 Task: Create a sub task Release to Production / Go Live for the task  Upgrade and migrate company email systems to a cloud-based solution in the project AgileBridge , assign it to team member softage.1@softage.net and update the status of the sub task to  Completed , set the priority of the sub task to High
Action: Mouse moved to (614, 281)
Screenshot: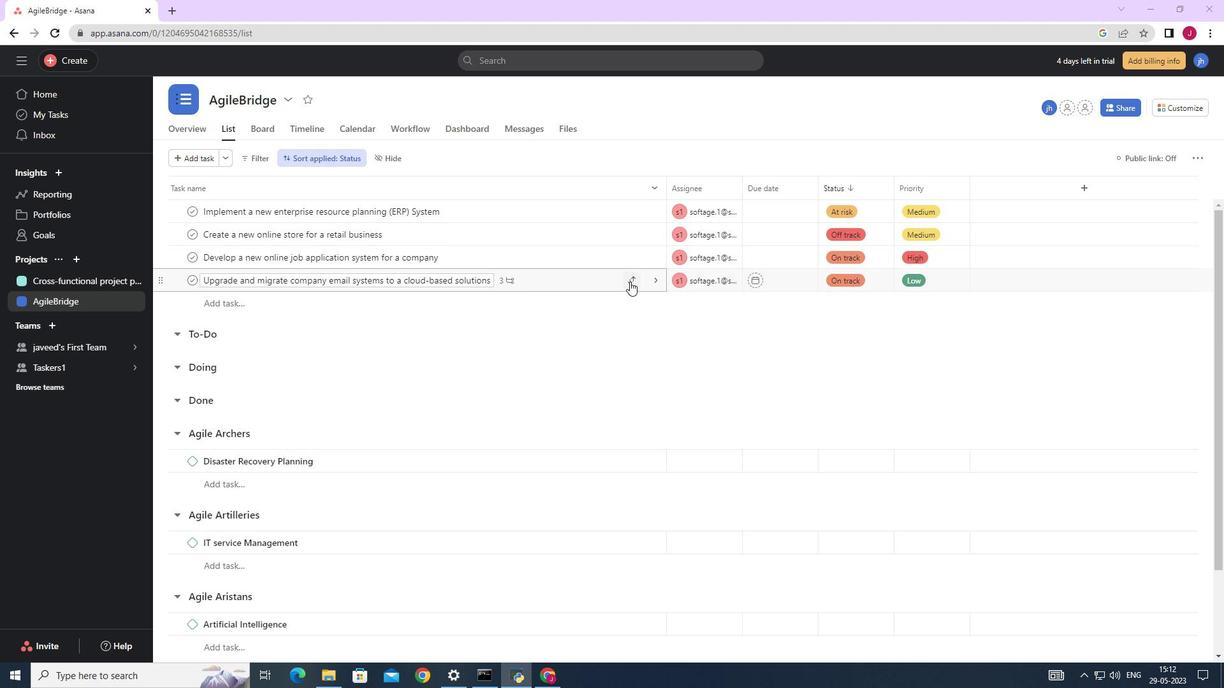 
Action: Mouse pressed left at (614, 281)
Screenshot: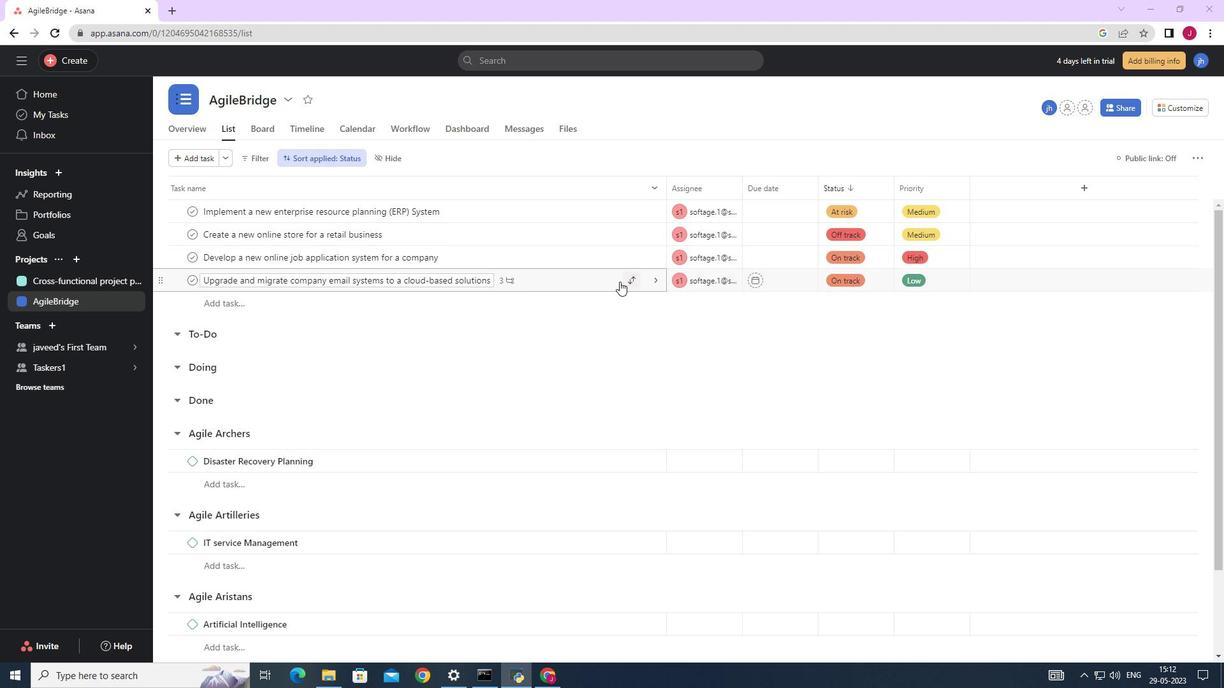 
Action: Mouse moved to (920, 440)
Screenshot: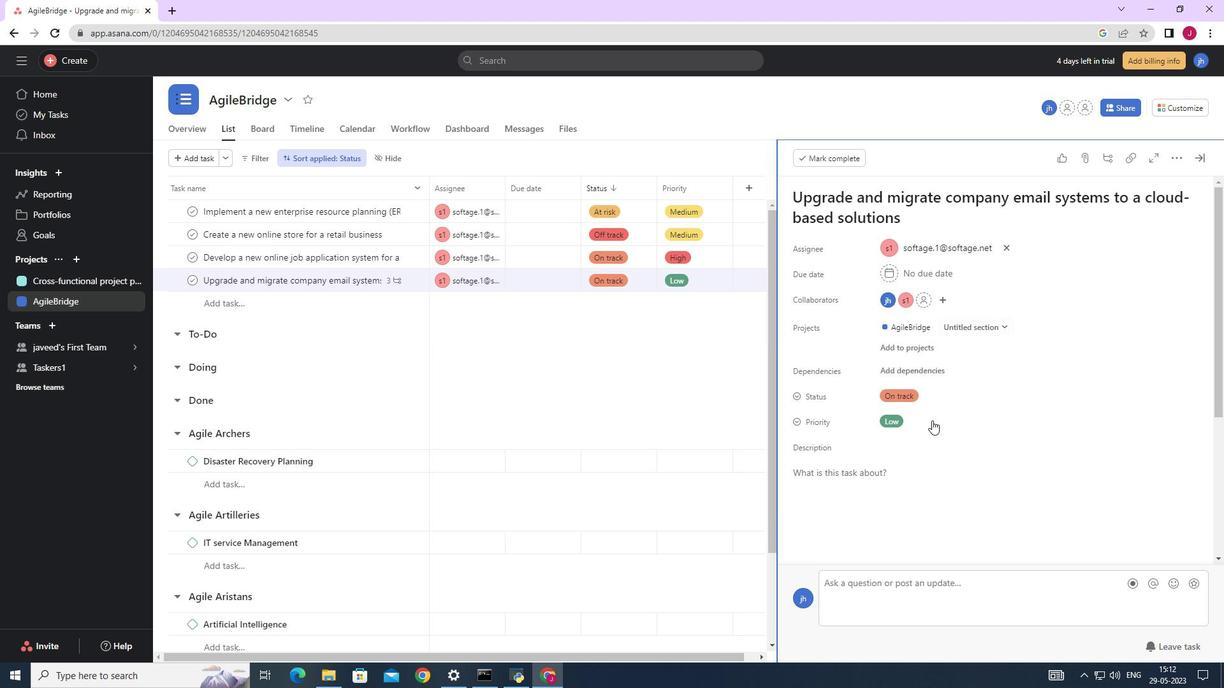 
Action: Mouse scrolled (920, 439) with delta (0, 0)
Screenshot: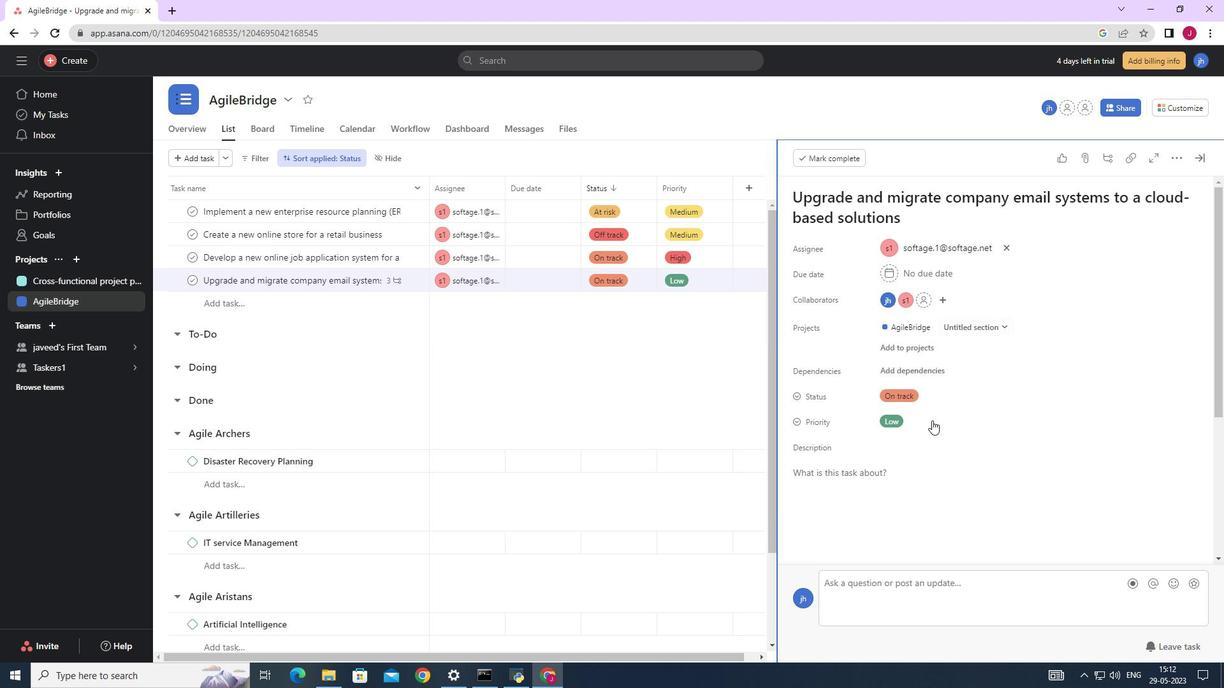 
Action: Mouse scrolled (920, 439) with delta (0, 0)
Screenshot: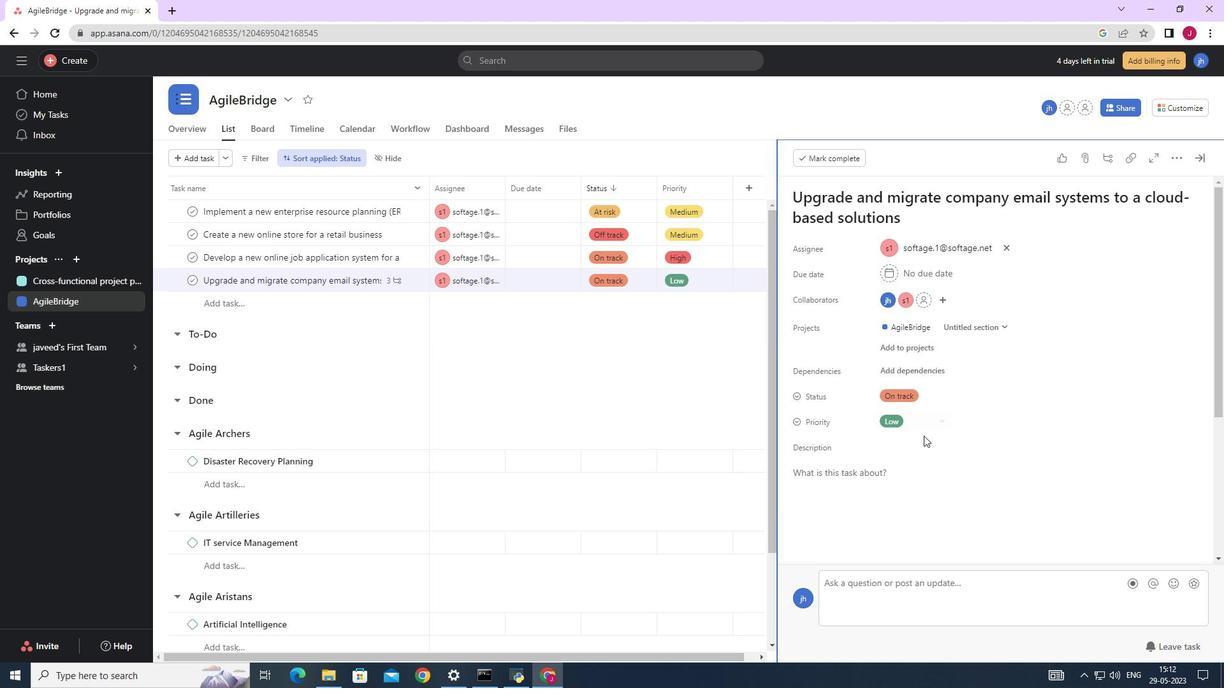 
Action: Mouse scrolled (920, 439) with delta (0, 0)
Screenshot: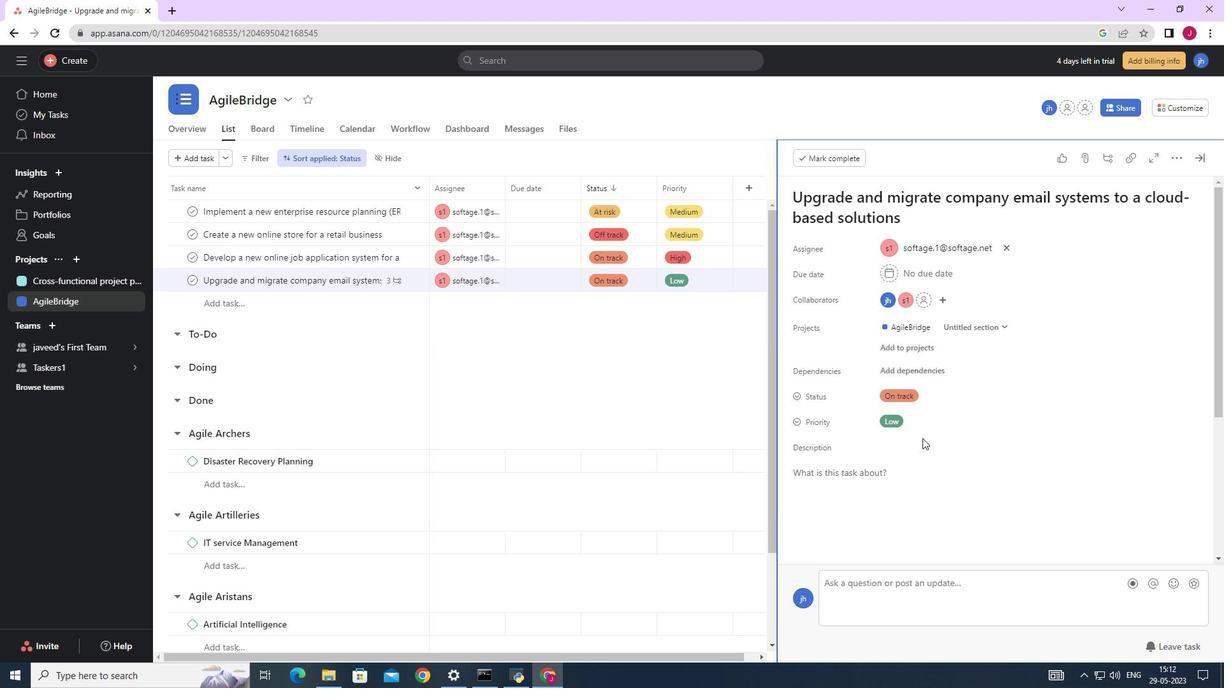 
Action: Mouse scrolled (920, 439) with delta (0, 0)
Screenshot: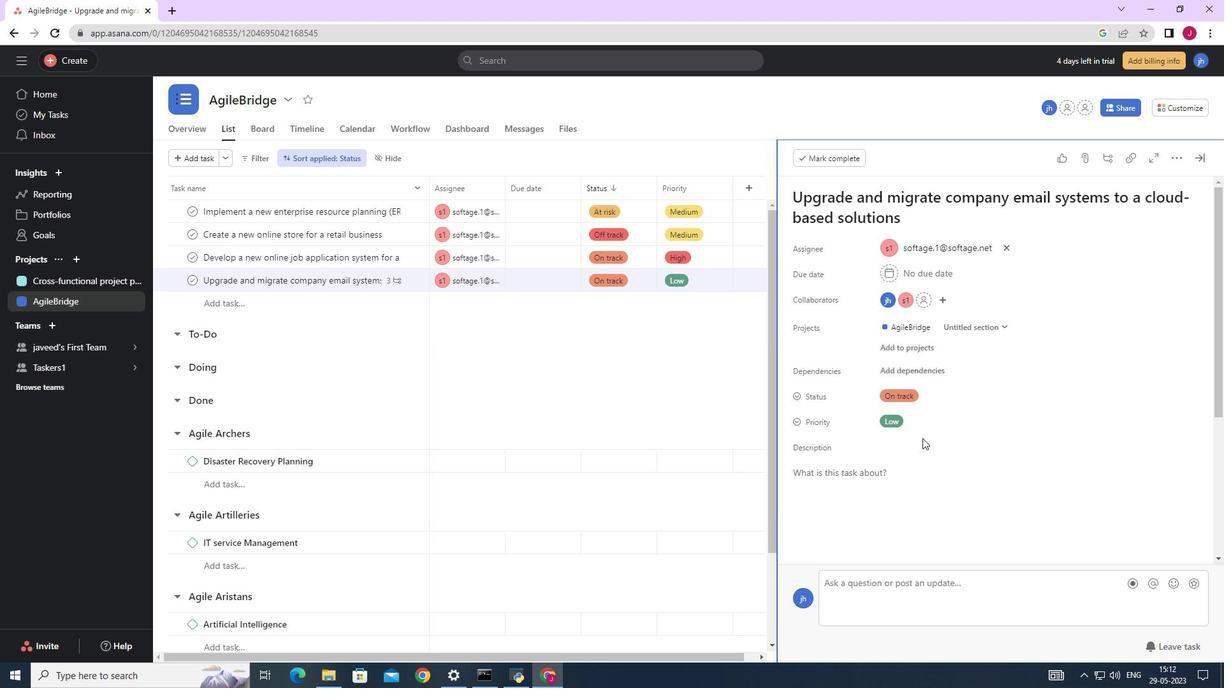 
Action: Mouse moved to (825, 464)
Screenshot: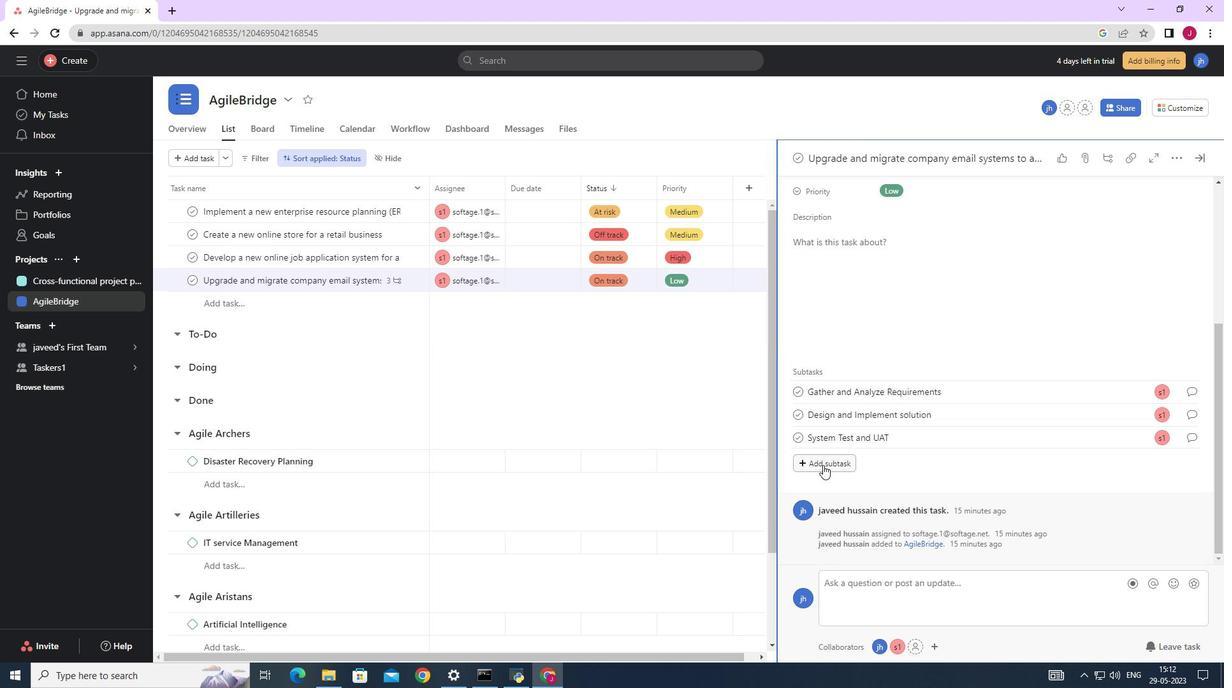 
Action: Mouse pressed left at (825, 464)
Screenshot: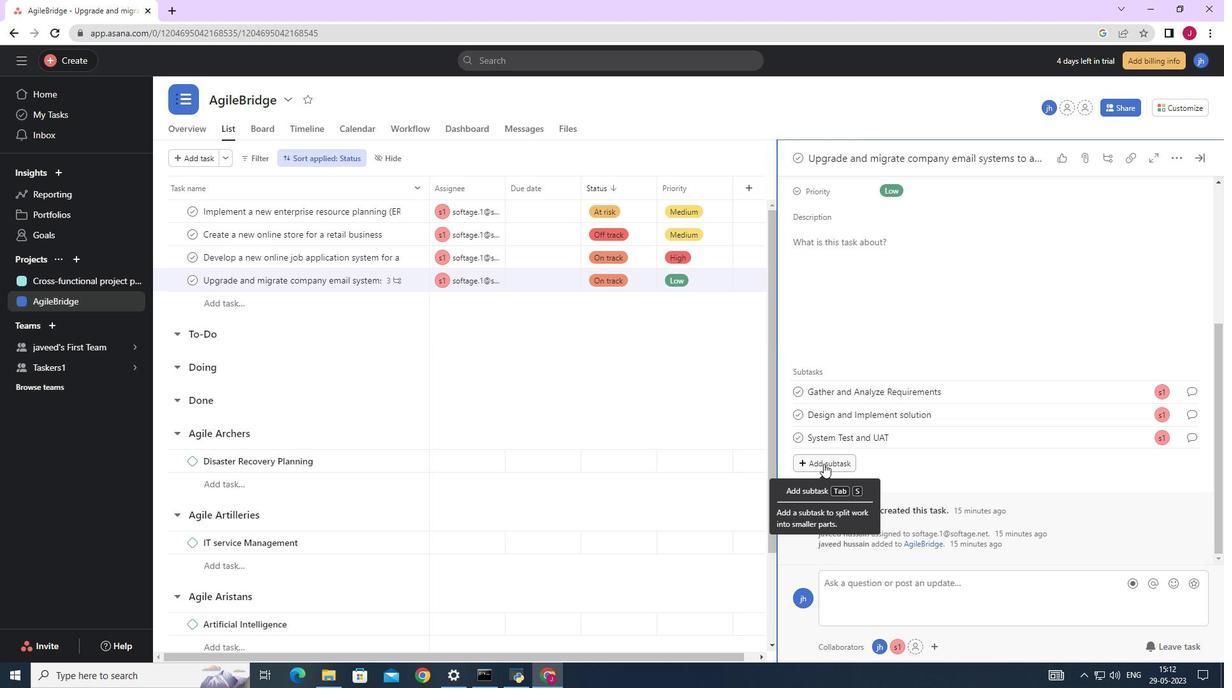 
Action: Mouse moved to (807, 464)
Screenshot: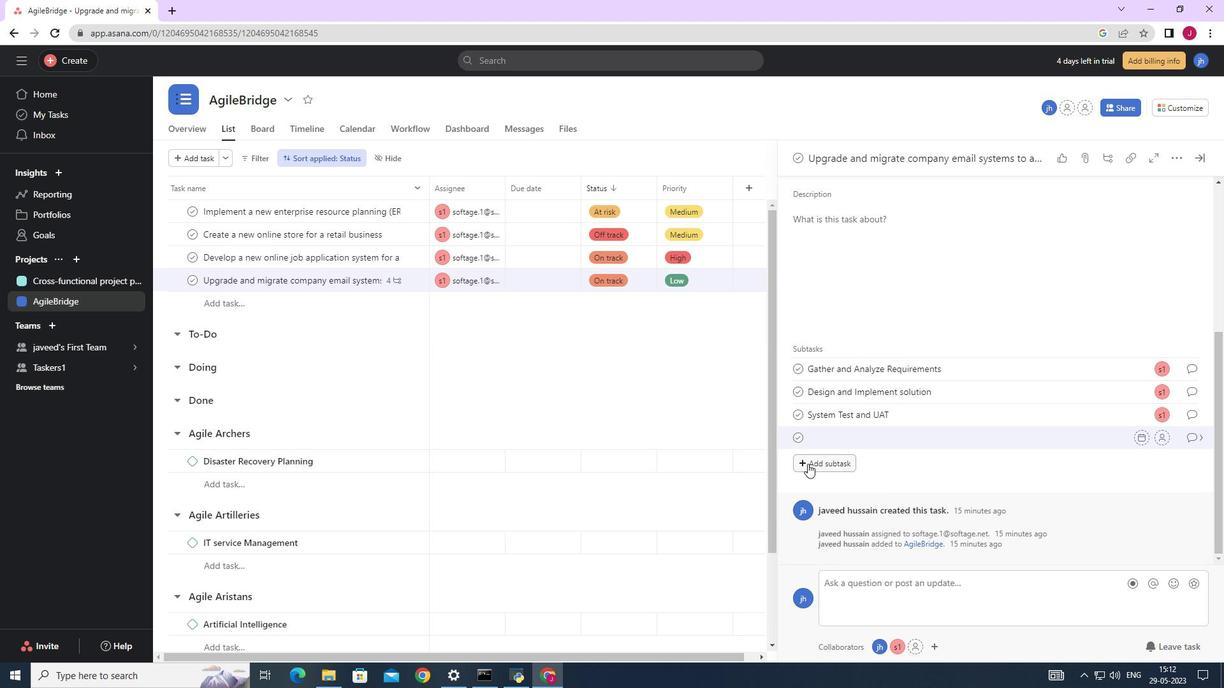 
Action: Key pressed <Key.caps_lock>R<Key.caps_lock>elease<Key.space>to<Key.space>production<Key.space>/<Key.space><Key.caps_lock>G<Key.caps_lock>o<Key.space><Key.caps_lock>L<Key.caps_lock>ive
Screenshot: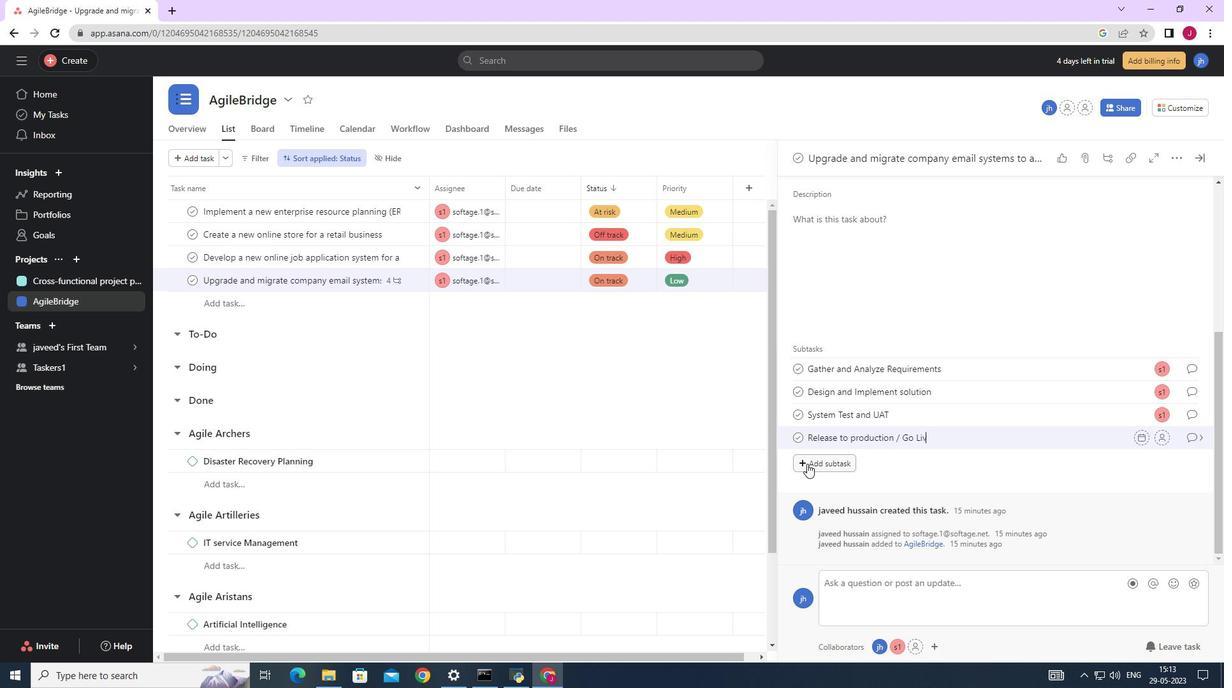 
Action: Mouse moved to (1159, 438)
Screenshot: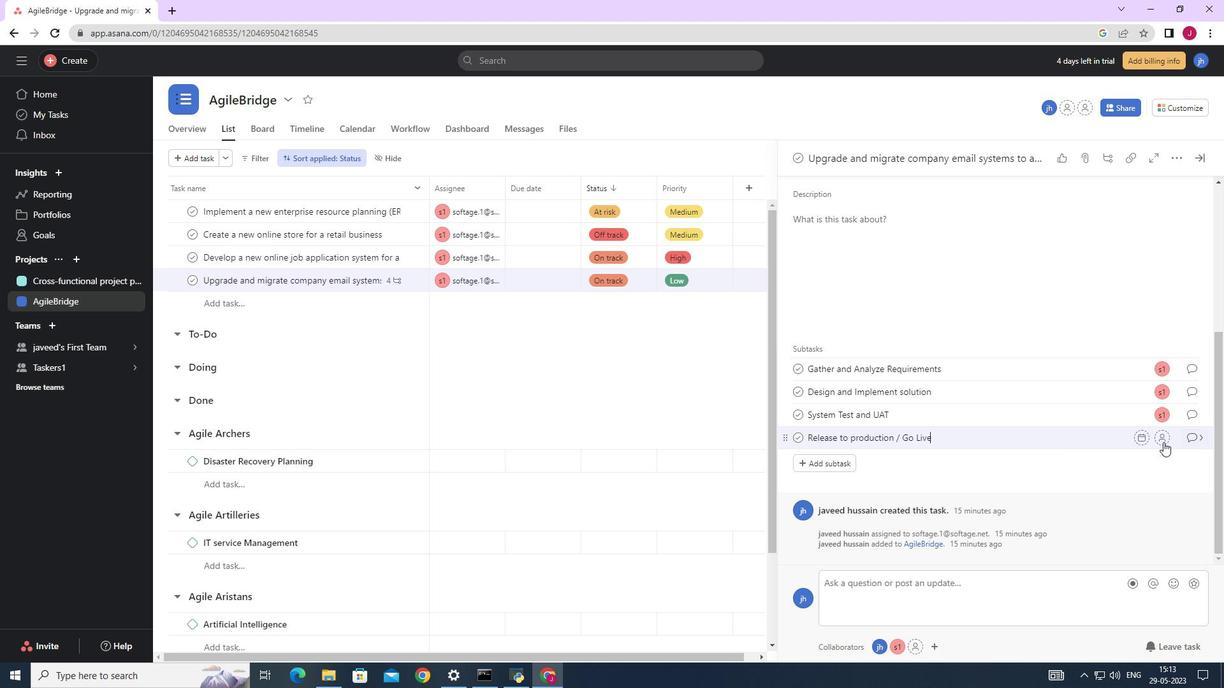 
Action: Mouse pressed left at (1159, 438)
Screenshot: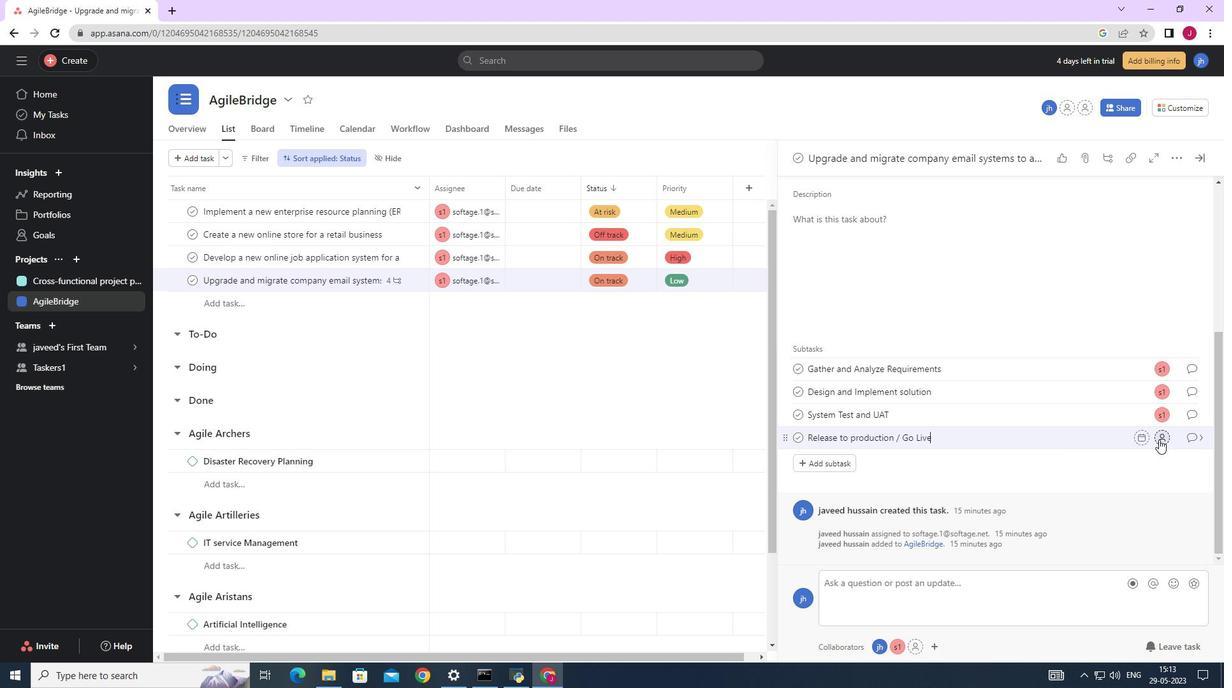 
Action: Mouse moved to (1000, 537)
Screenshot: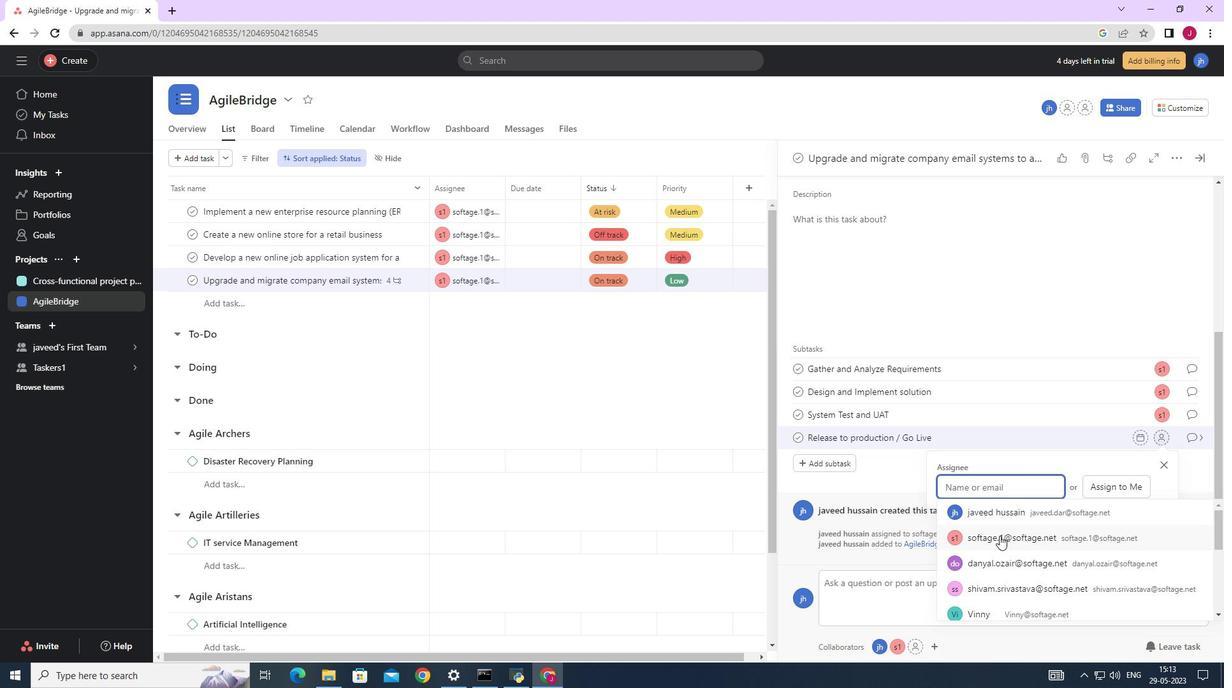 
Action: Mouse pressed left at (1000, 537)
Screenshot: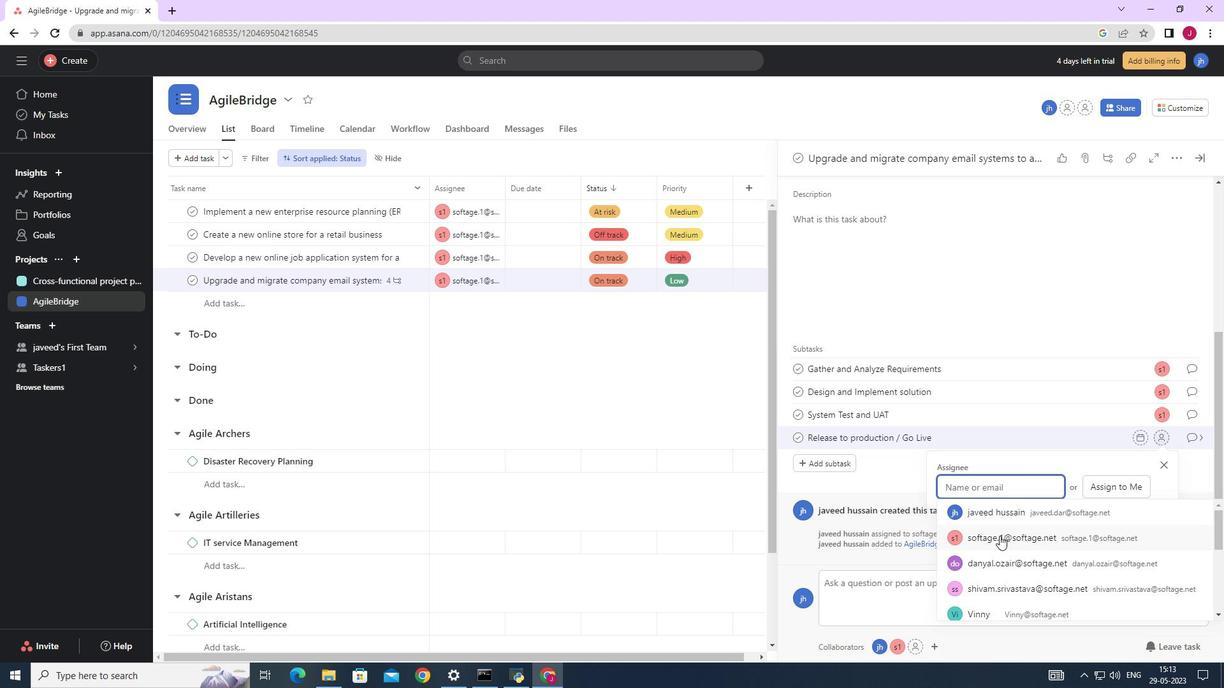 
Action: Mouse moved to (1201, 436)
Screenshot: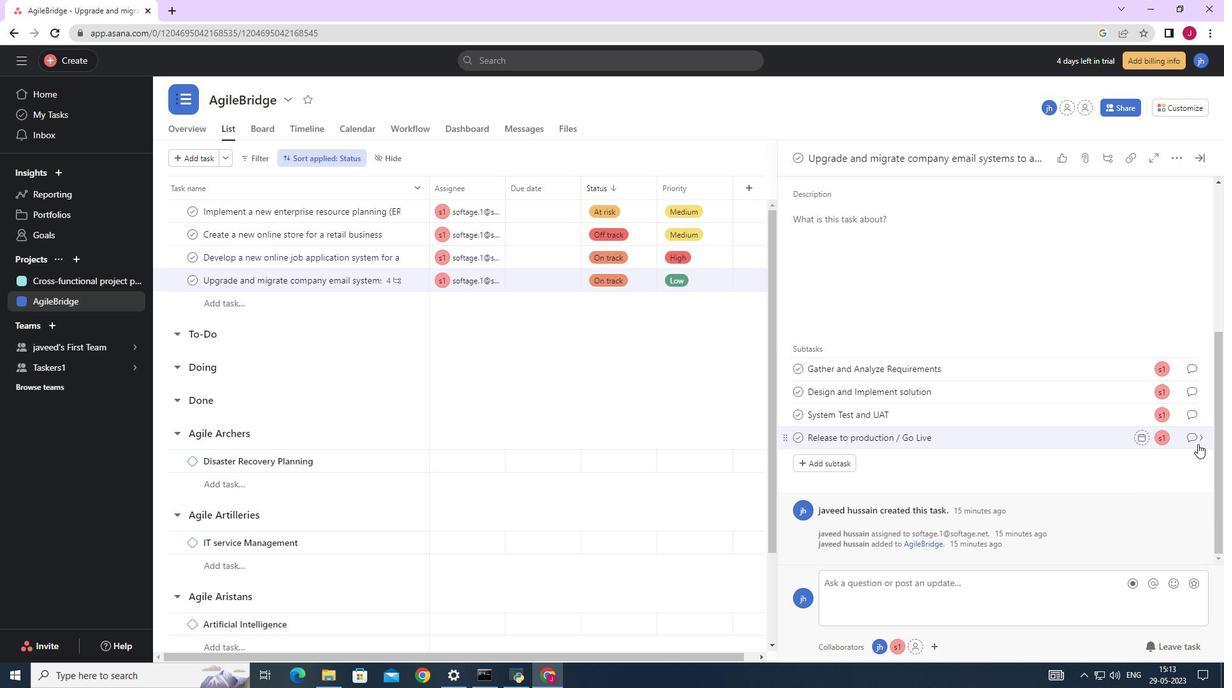 
Action: Mouse pressed left at (1201, 436)
Screenshot: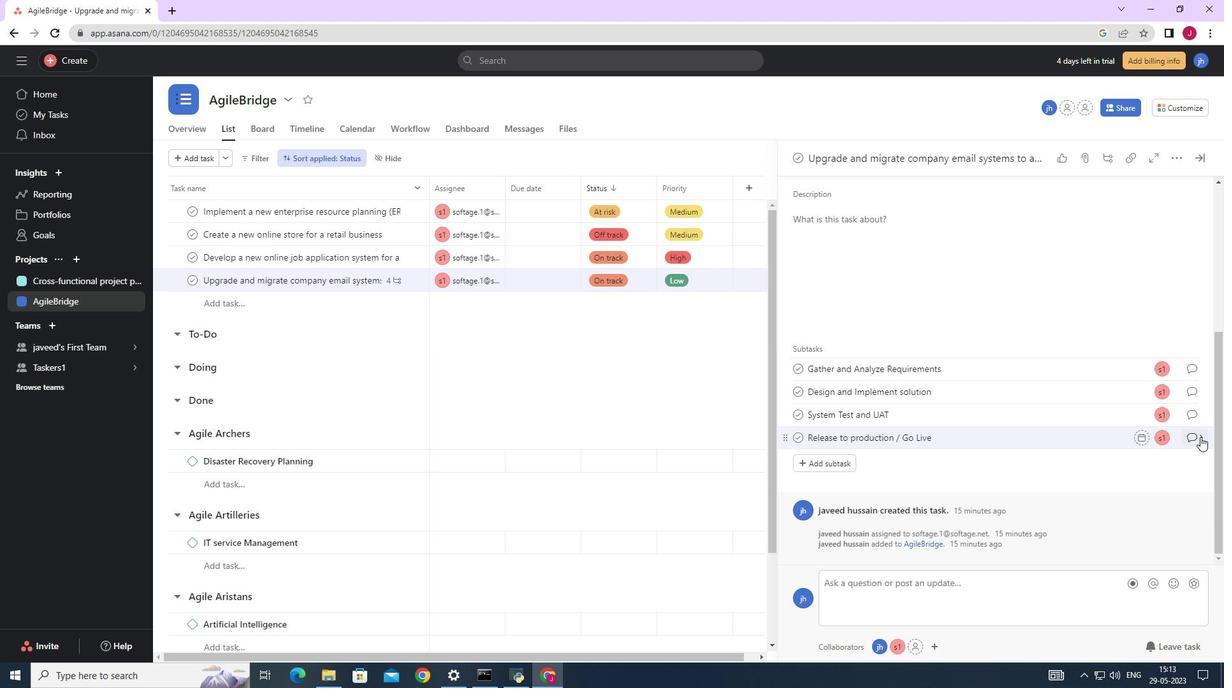 
Action: Mouse moved to (838, 365)
Screenshot: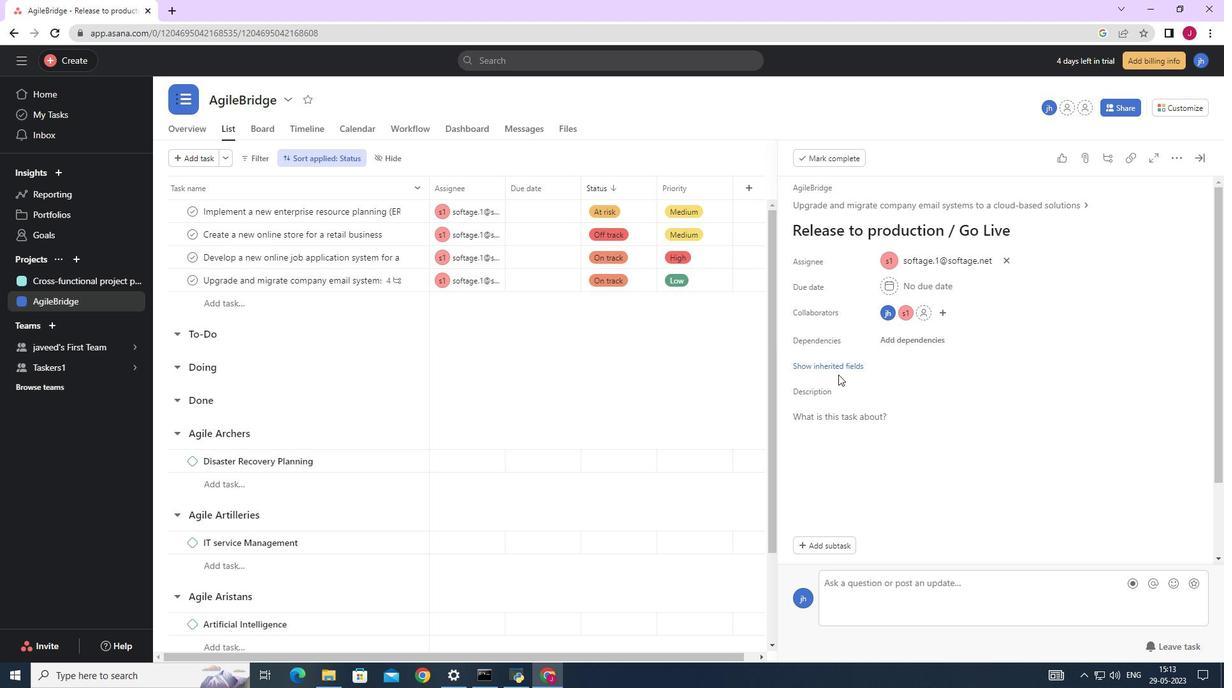 
Action: Mouse pressed left at (838, 365)
Screenshot: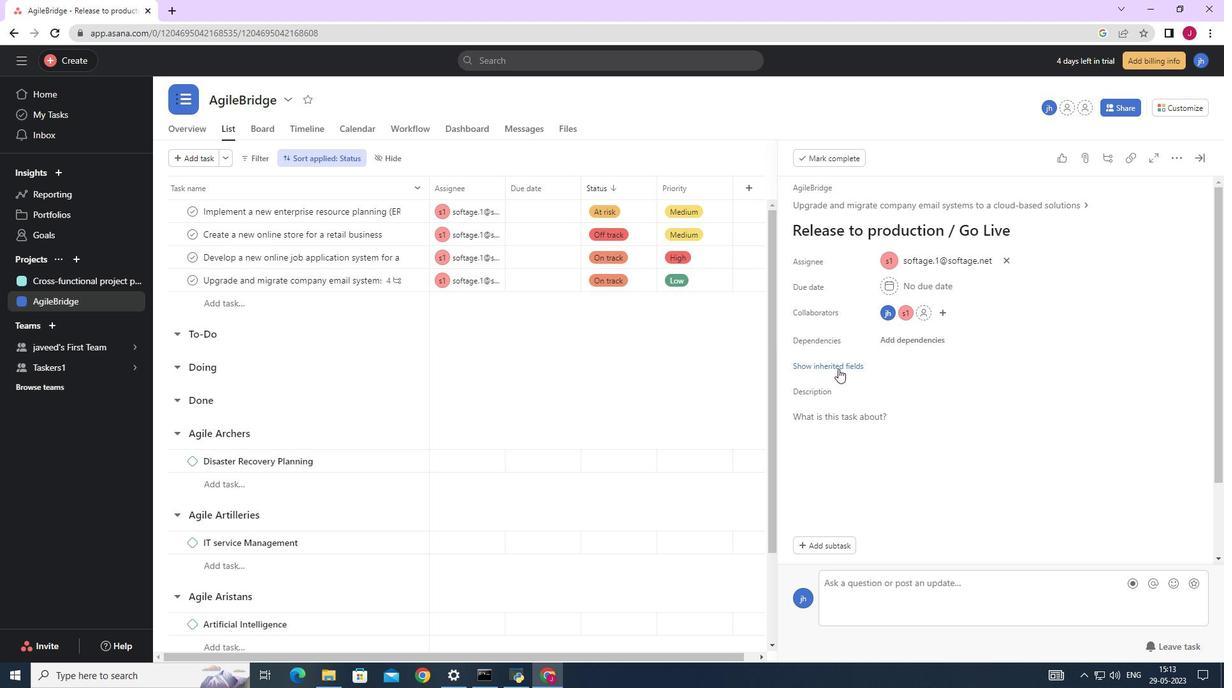 
Action: Mouse moved to (887, 387)
Screenshot: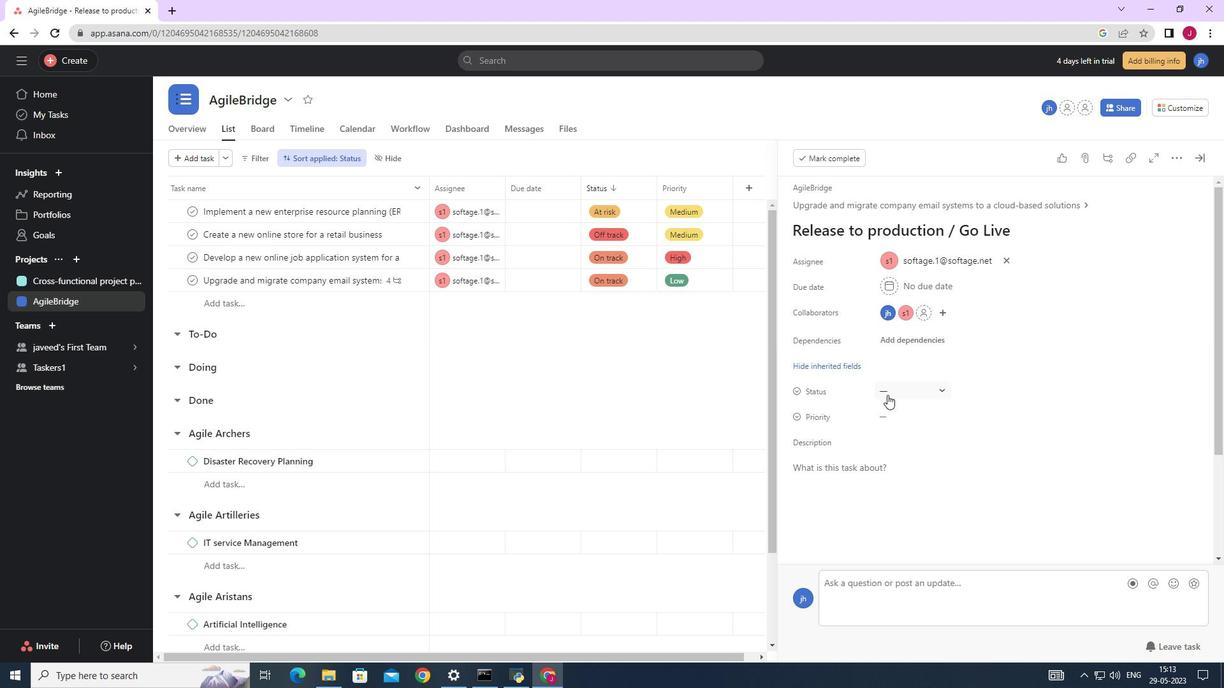 
Action: Mouse pressed left at (887, 387)
Screenshot: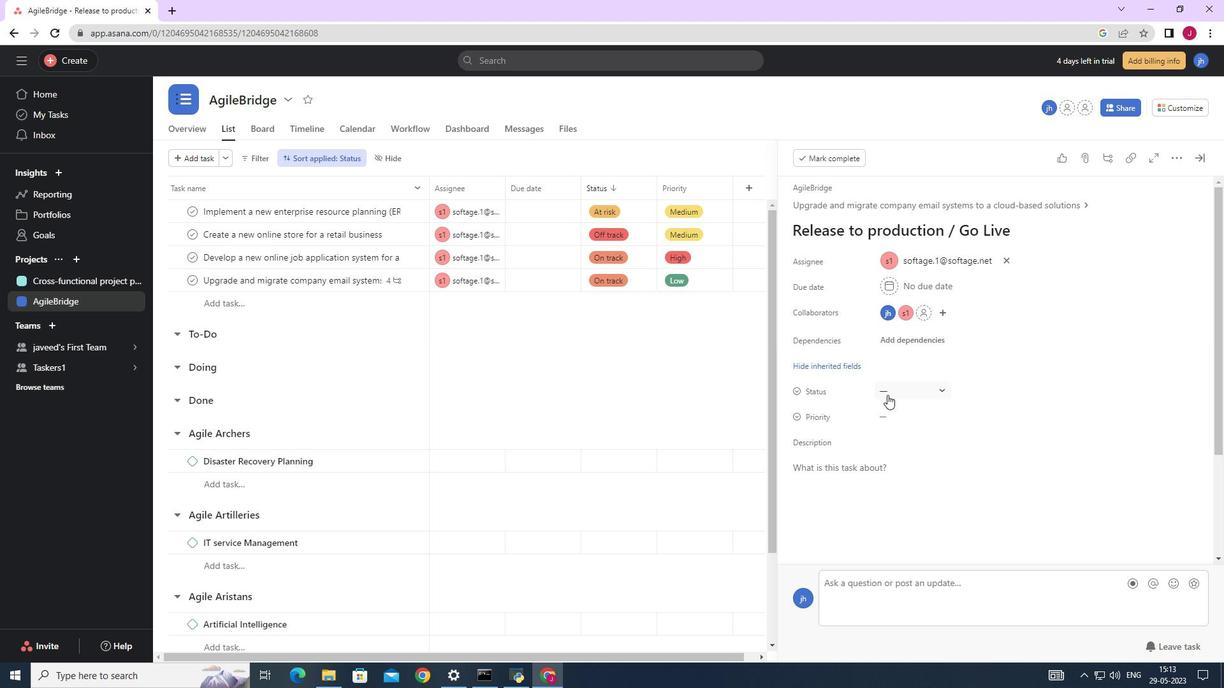 
Action: Mouse moved to (919, 503)
Screenshot: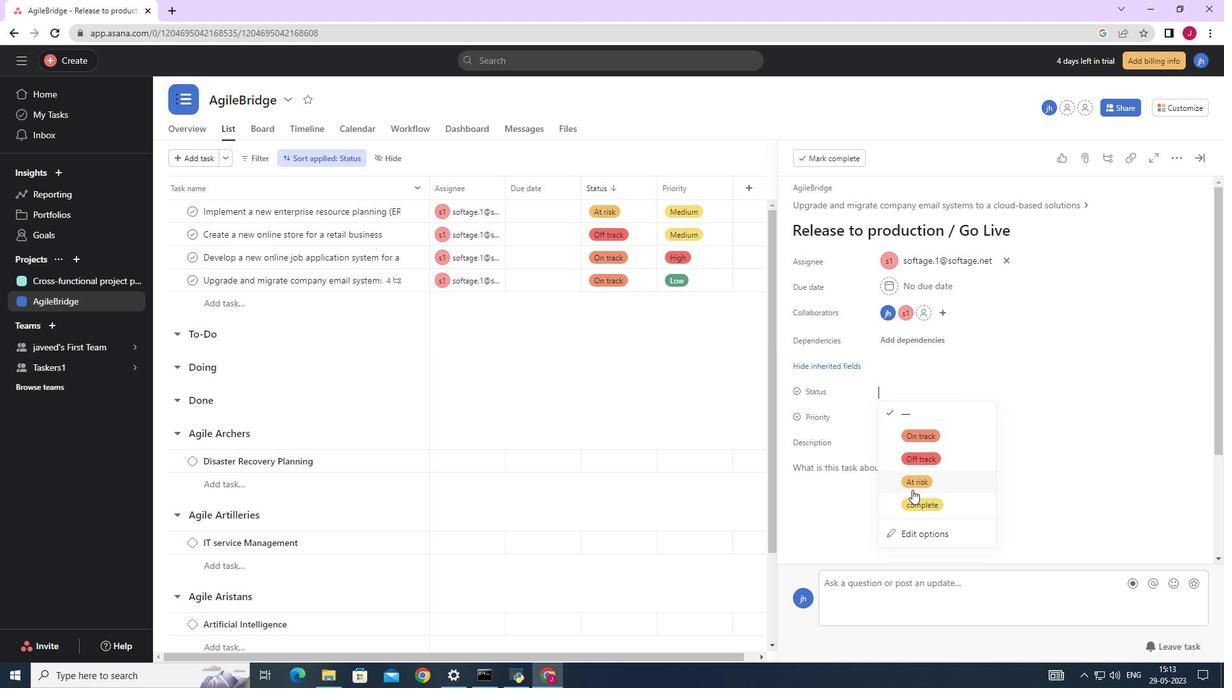 
Action: Mouse pressed left at (919, 503)
Screenshot: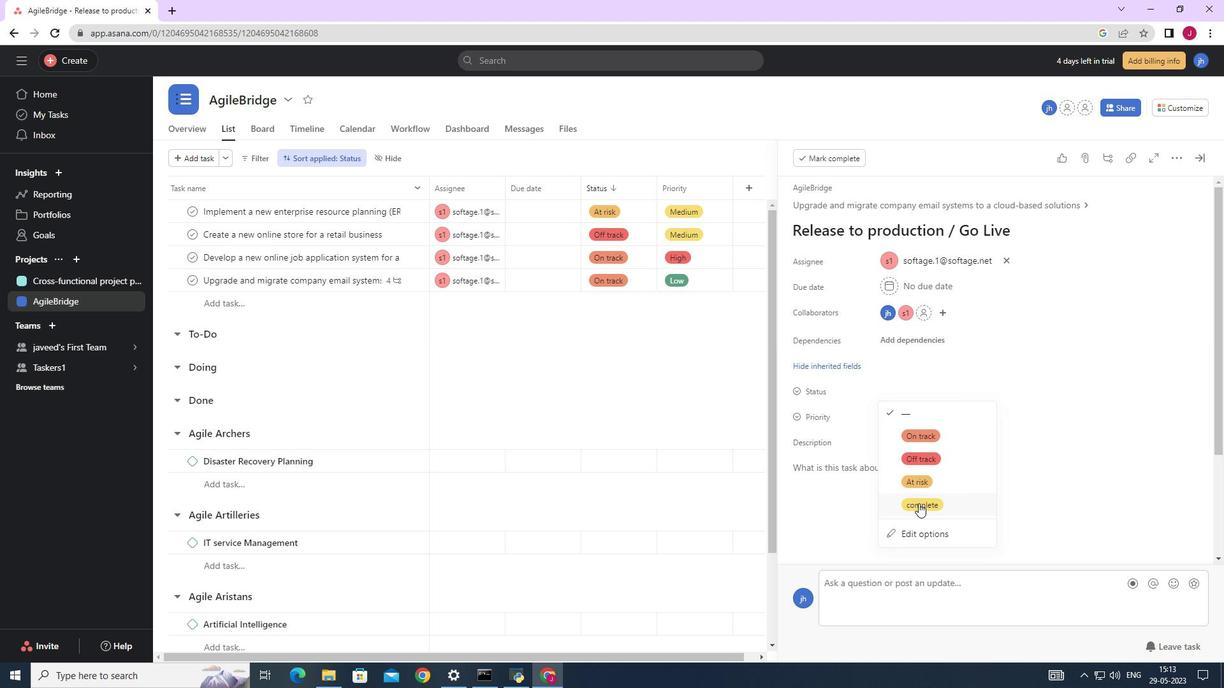 
Action: Mouse moved to (886, 412)
Screenshot: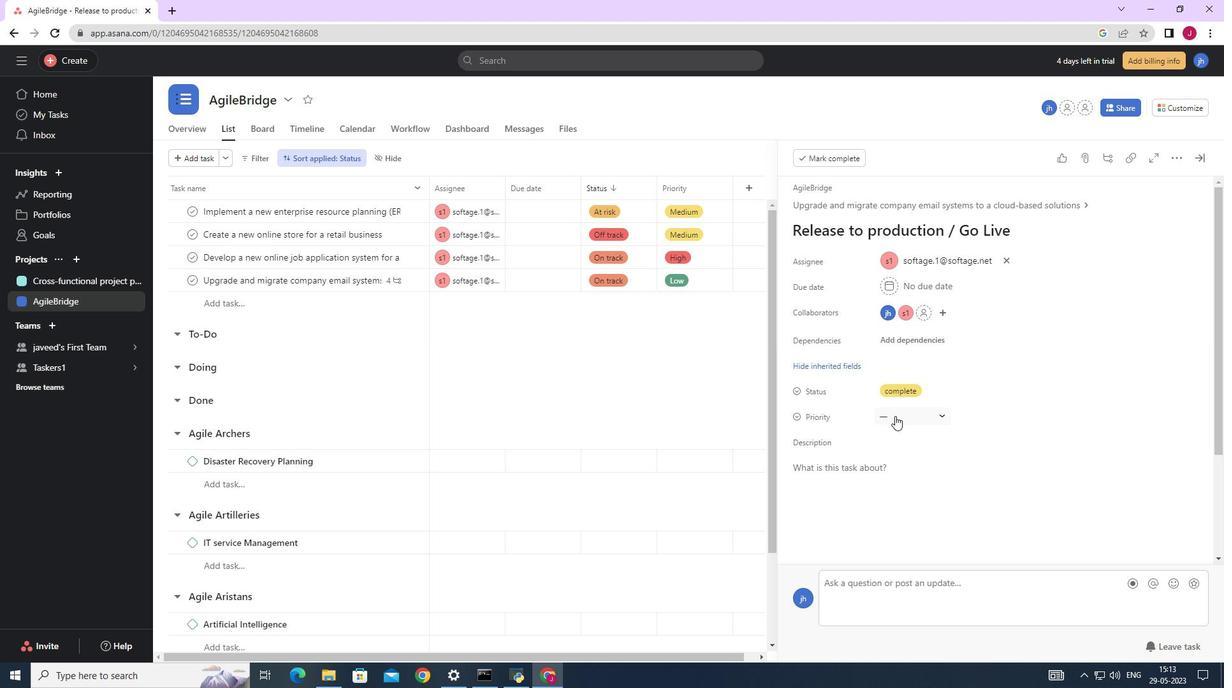 
Action: Mouse pressed left at (886, 412)
Screenshot: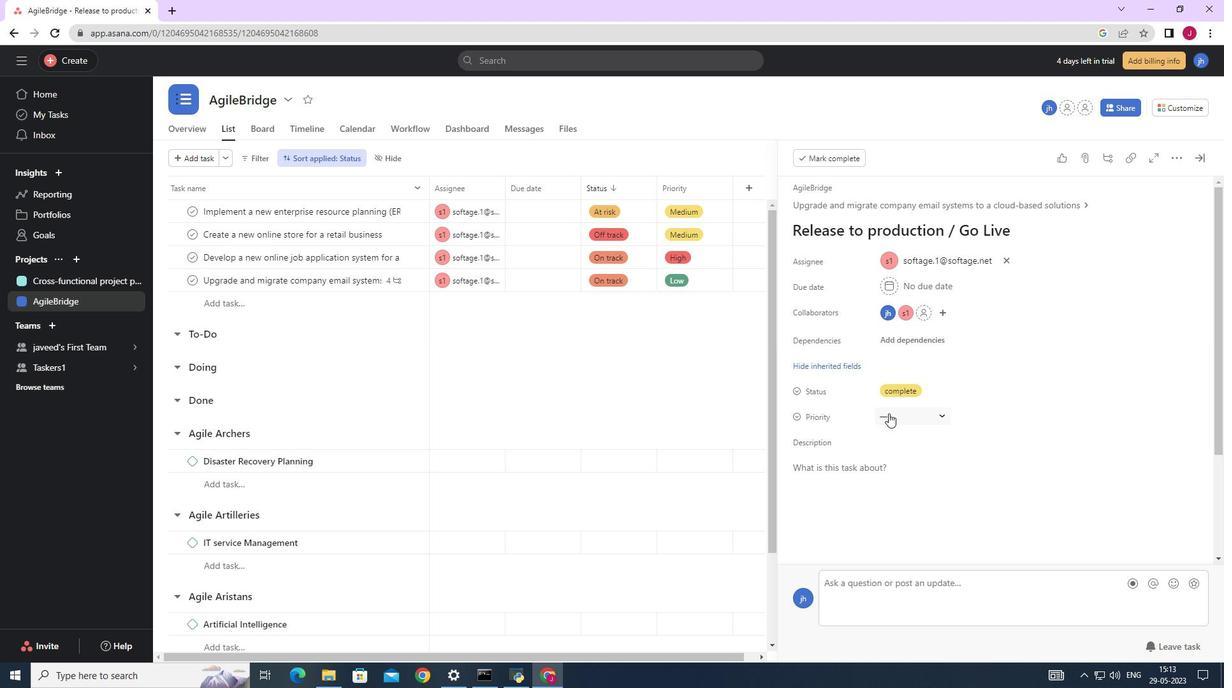 
Action: Mouse moved to (914, 459)
Screenshot: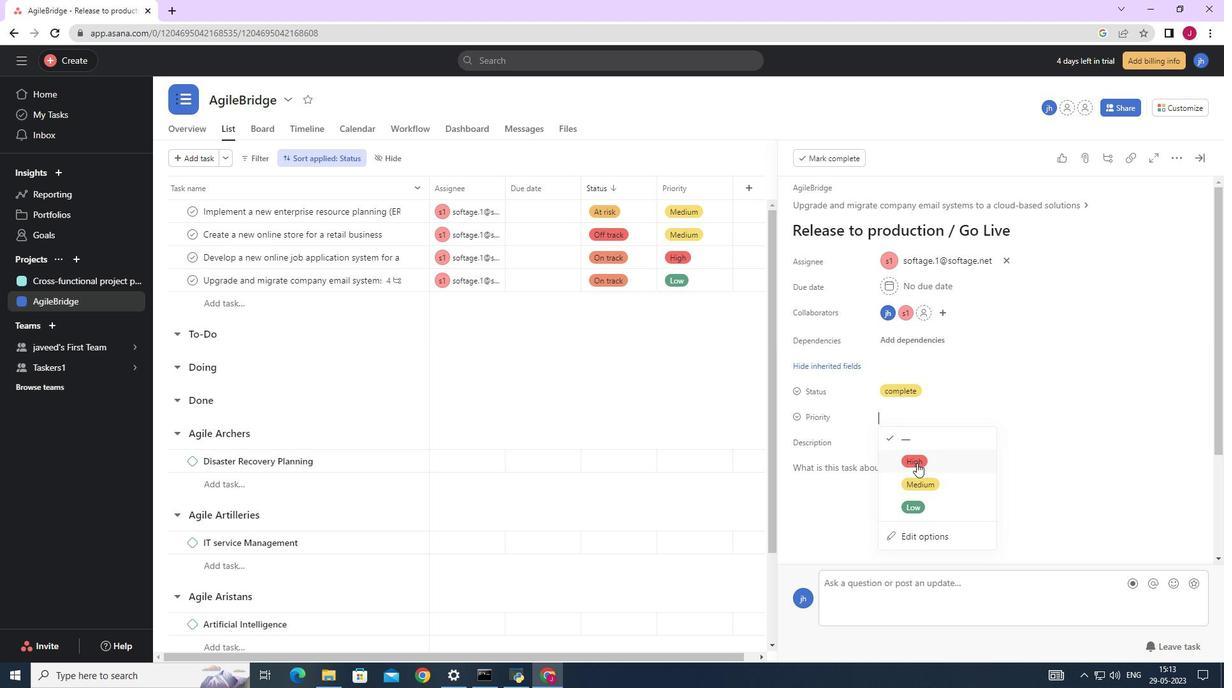 
Action: Mouse pressed left at (914, 459)
Screenshot: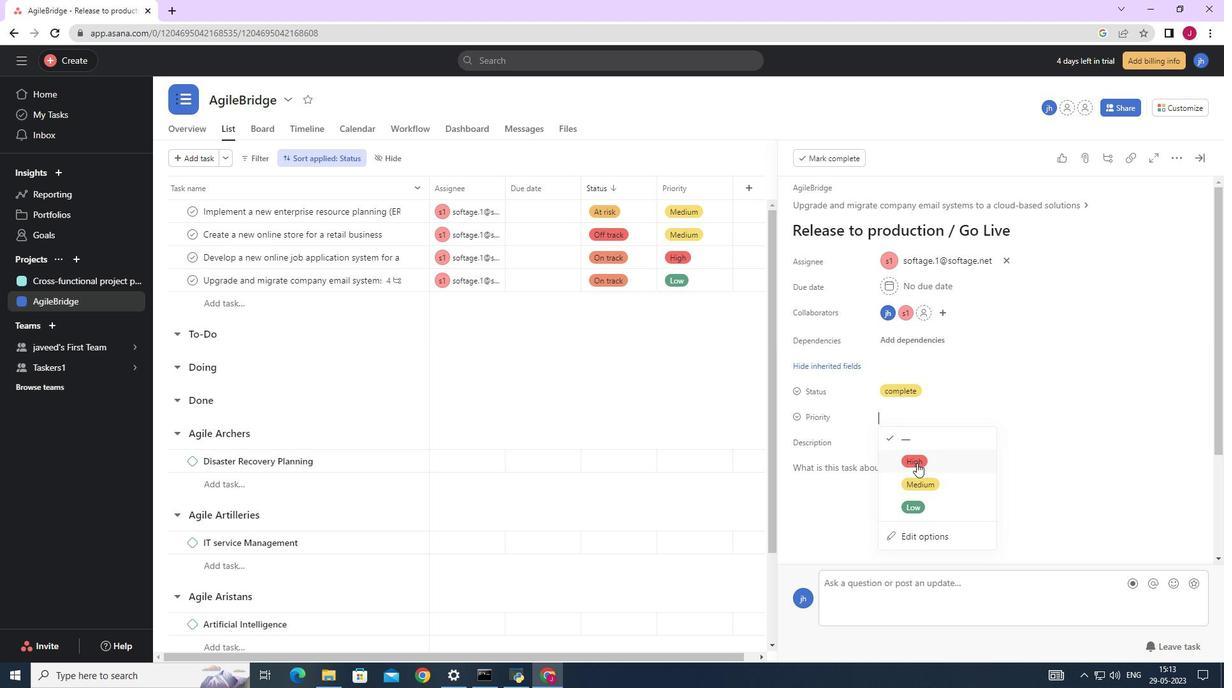 
Action: Mouse moved to (1197, 156)
Screenshot: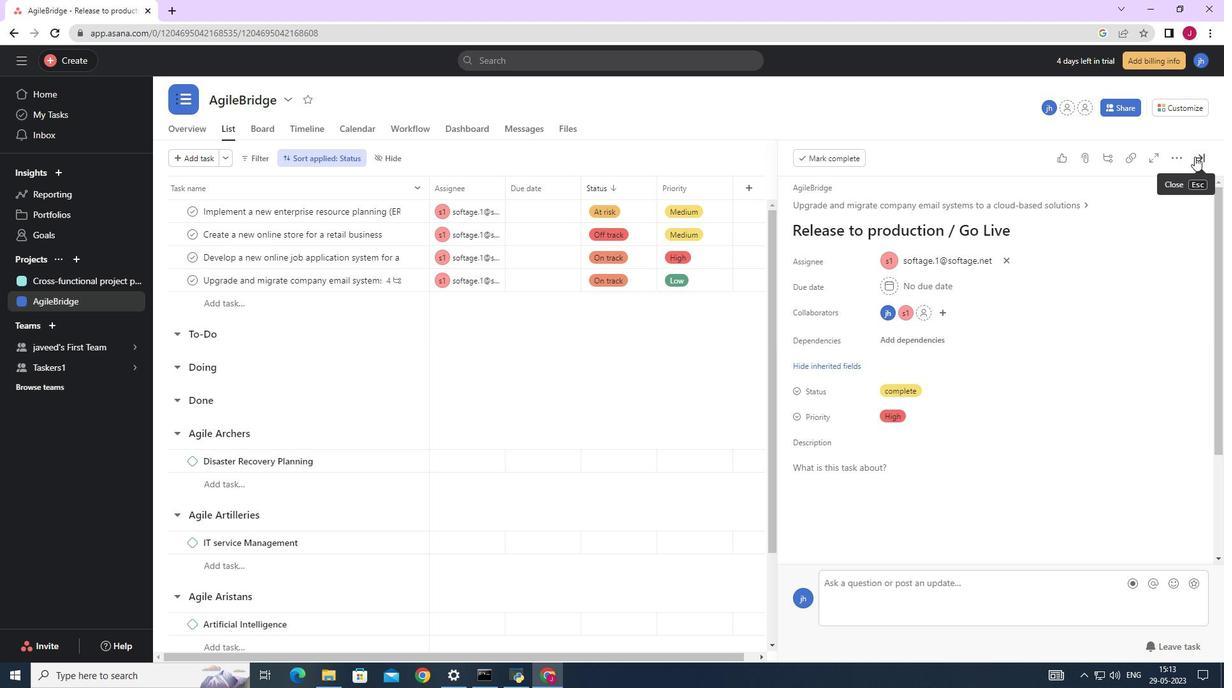 
Action: Mouse pressed left at (1197, 156)
Screenshot: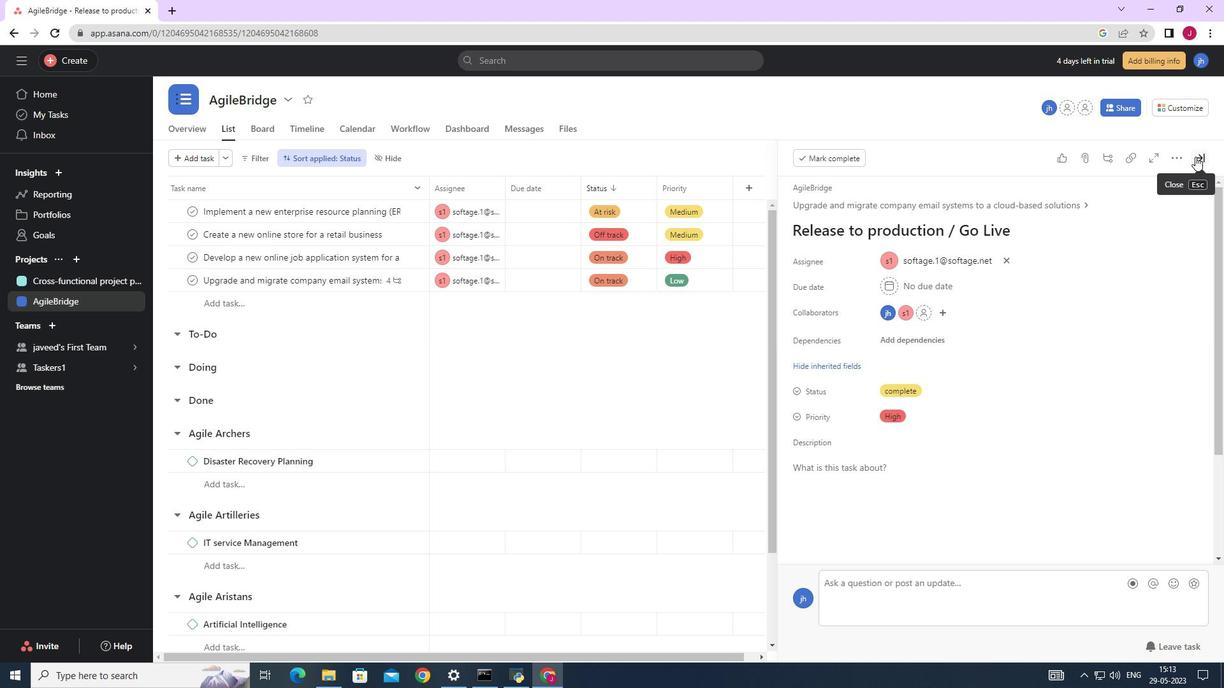 
Action: Mouse moved to (1192, 158)
Screenshot: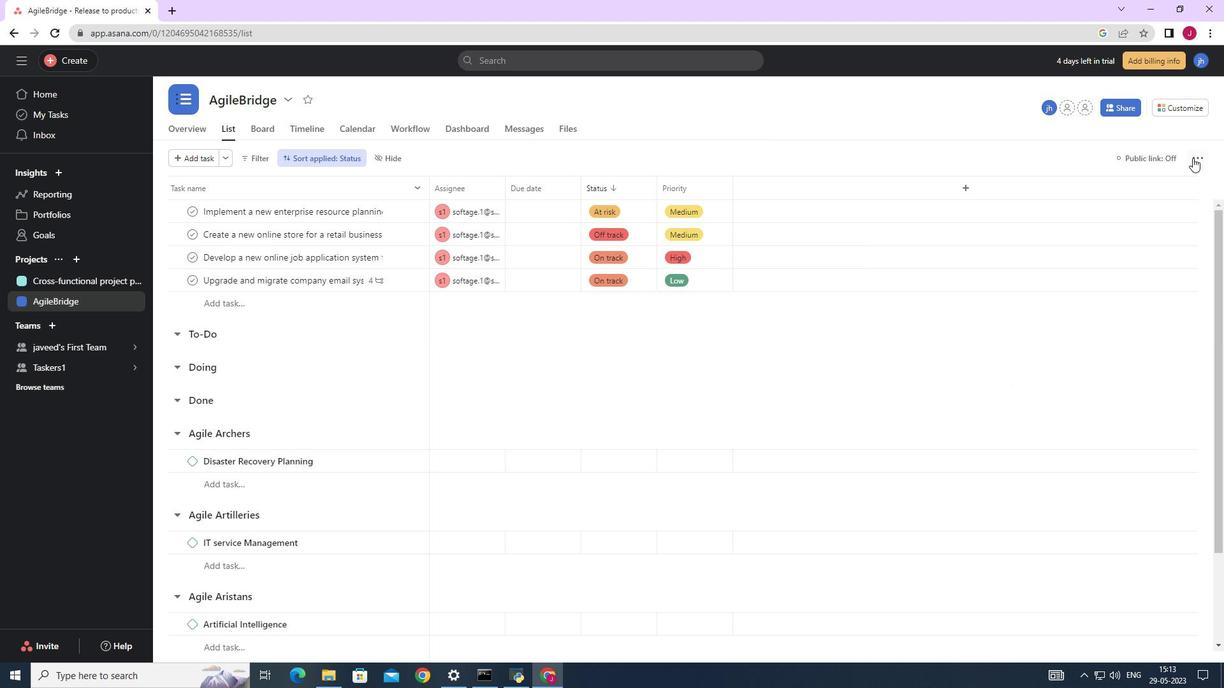
